 Task: Use the formula "QUARTILE.INC" in spreadsheet "Project portfolio".
Action: Mouse moved to (113, 79)
Screenshot: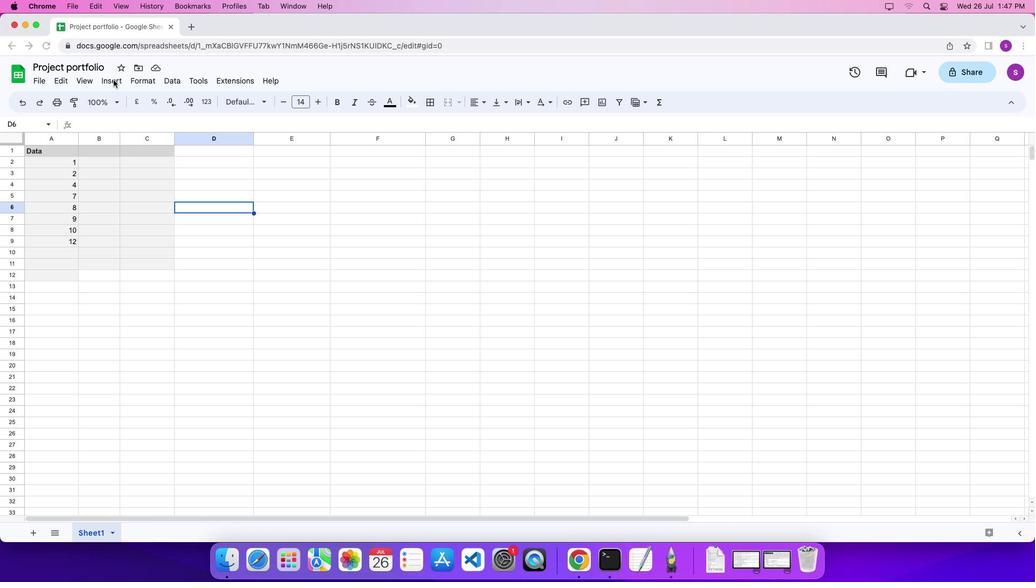 
Action: Mouse pressed left at (113, 79)
Screenshot: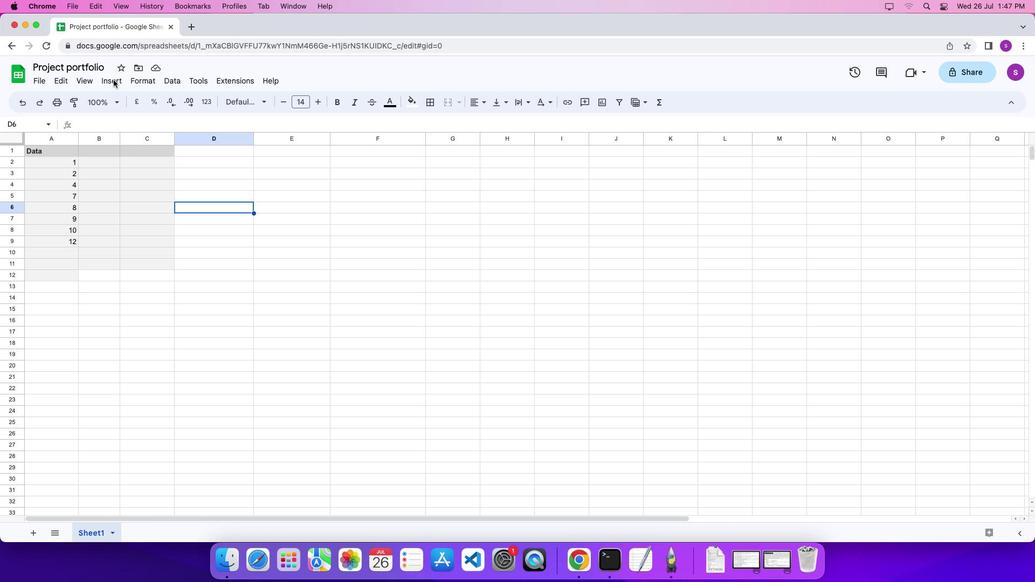 
Action: Mouse moved to (115, 80)
Screenshot: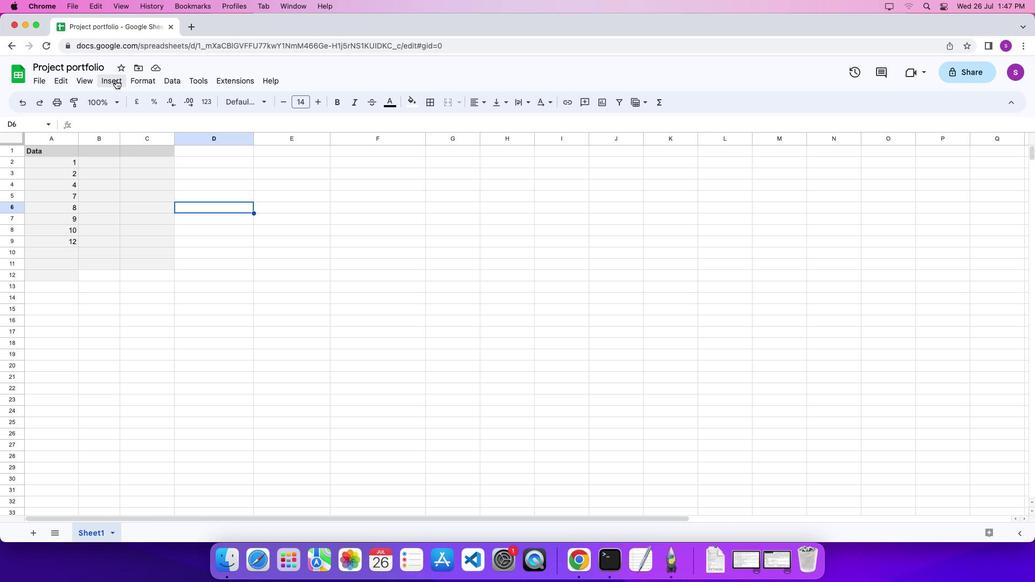 
Action: Mouse pressed left at (115, 80)
Screenshot: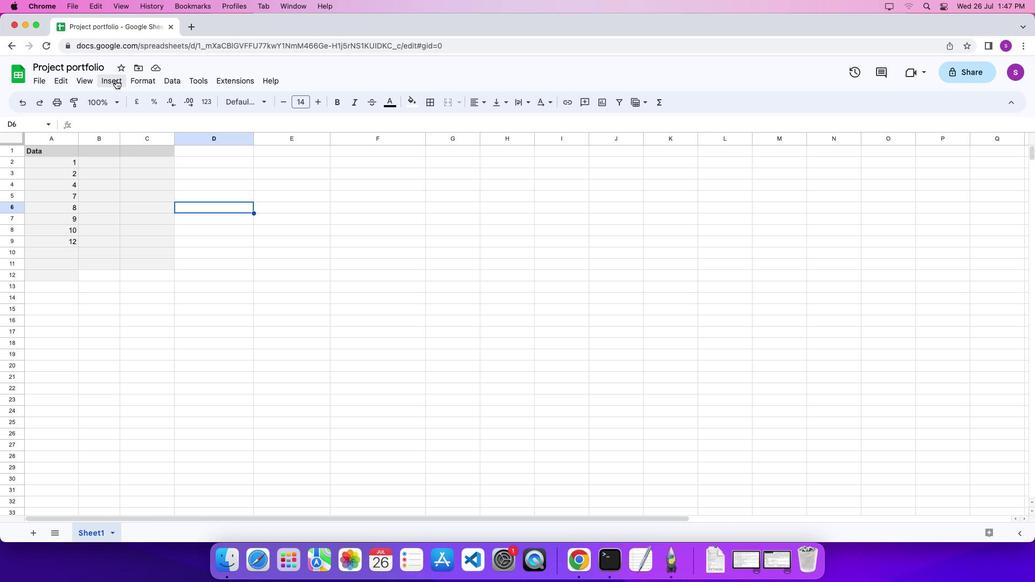 
Action: Mouse moved to (479, 512)
Screenshot: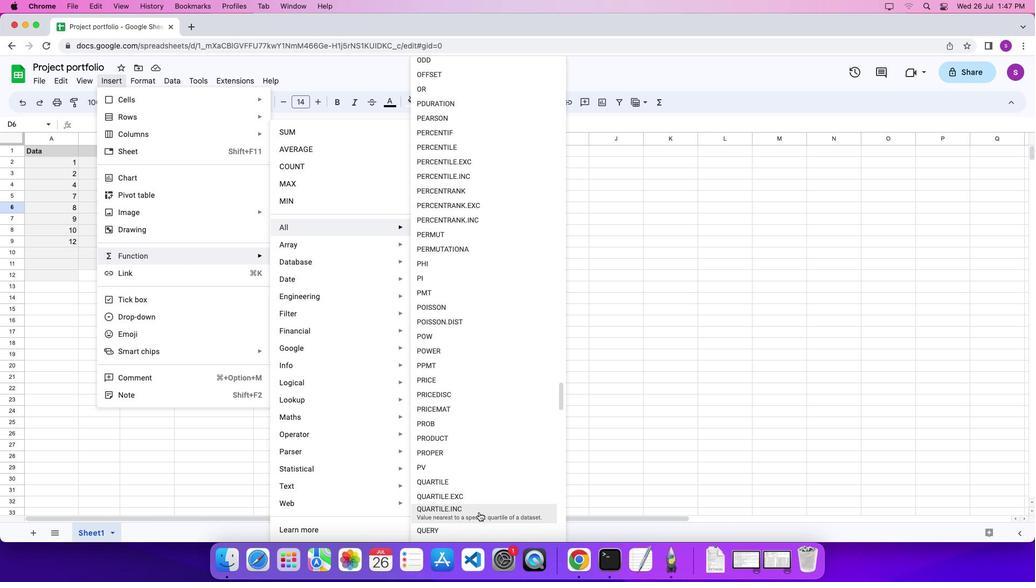 
Action: Mouse pressed left at (479, 512)
Screenshot: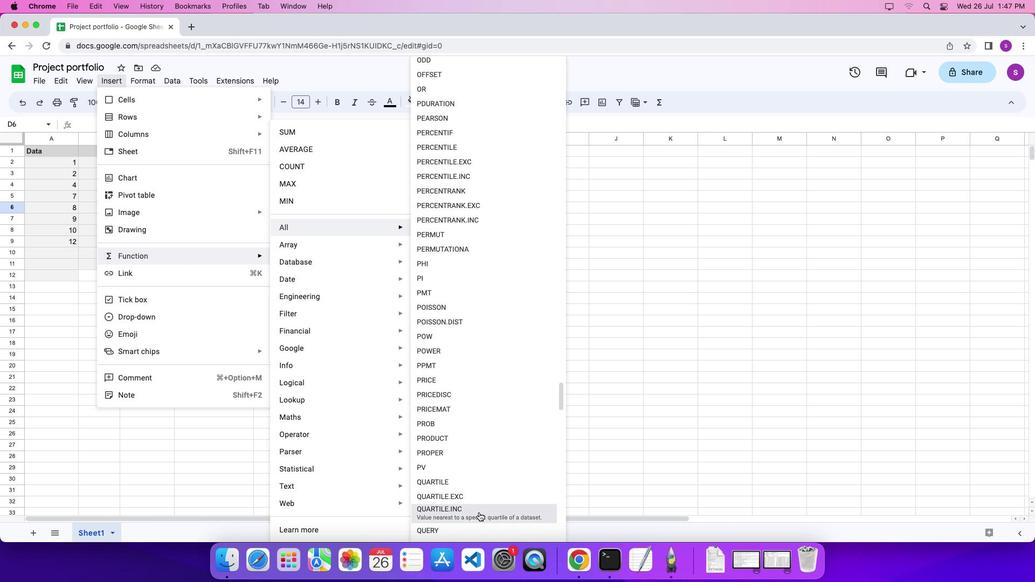 
Action: Mouse moved to (56, 159)
Screenshot: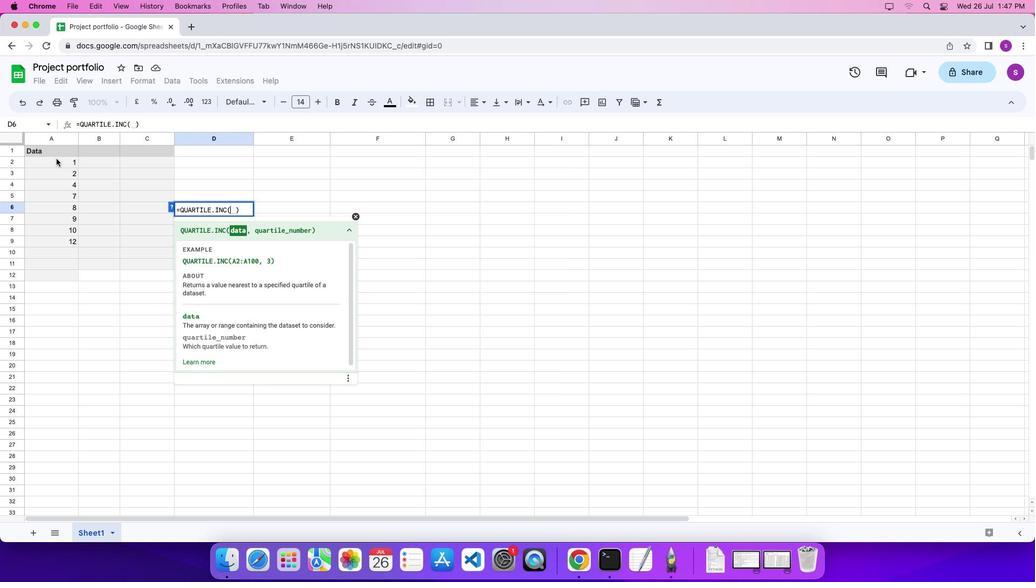 
Action: Mouse pressed left at (56, 159)
Screenshot: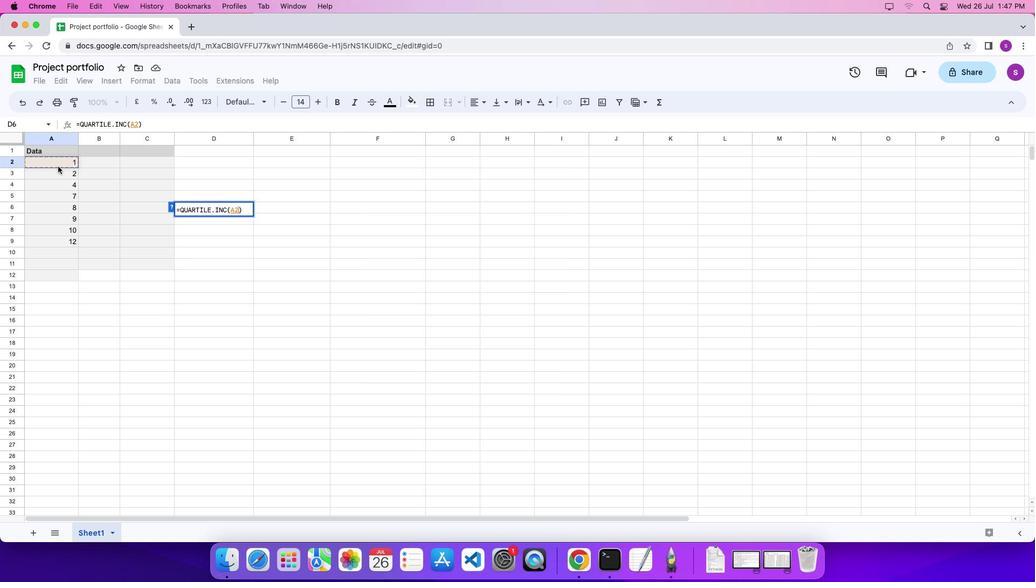
Action: Mouse moved to (59, 241)
Screenshot: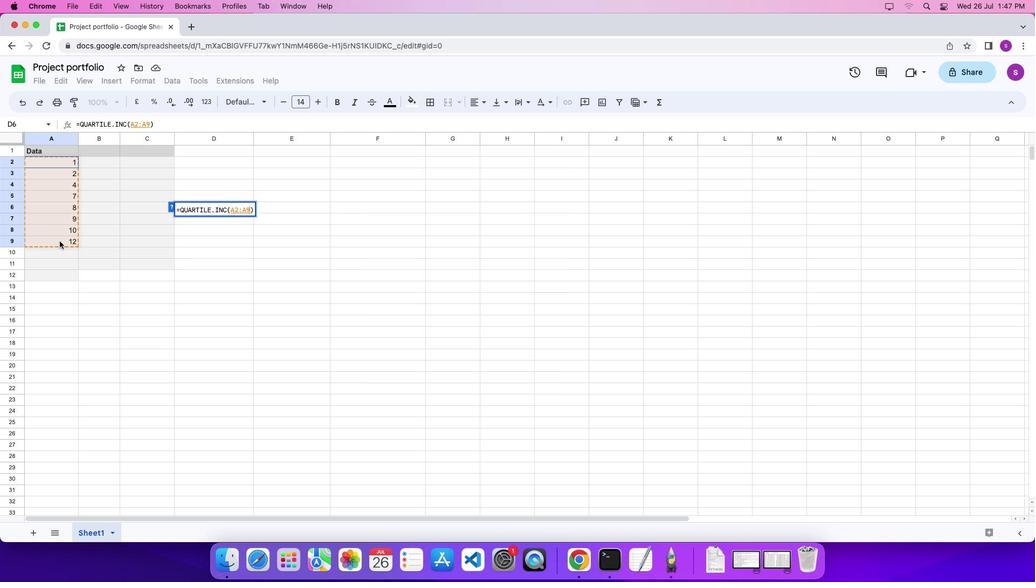 
Action: Key pressed ',''1''\x03'
Screenshot: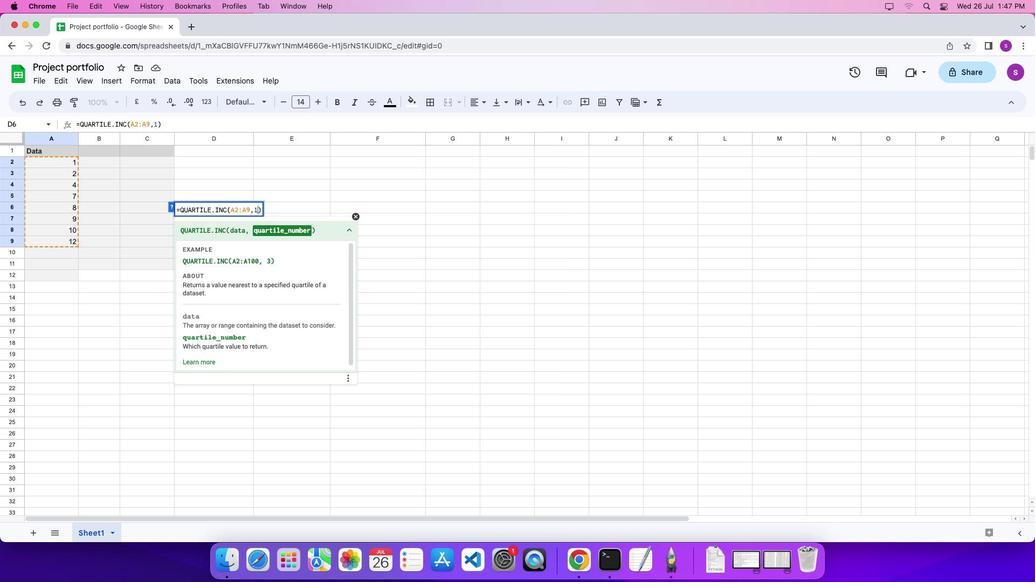 
Action: Mouse moved to (54, 238)
Screenshot: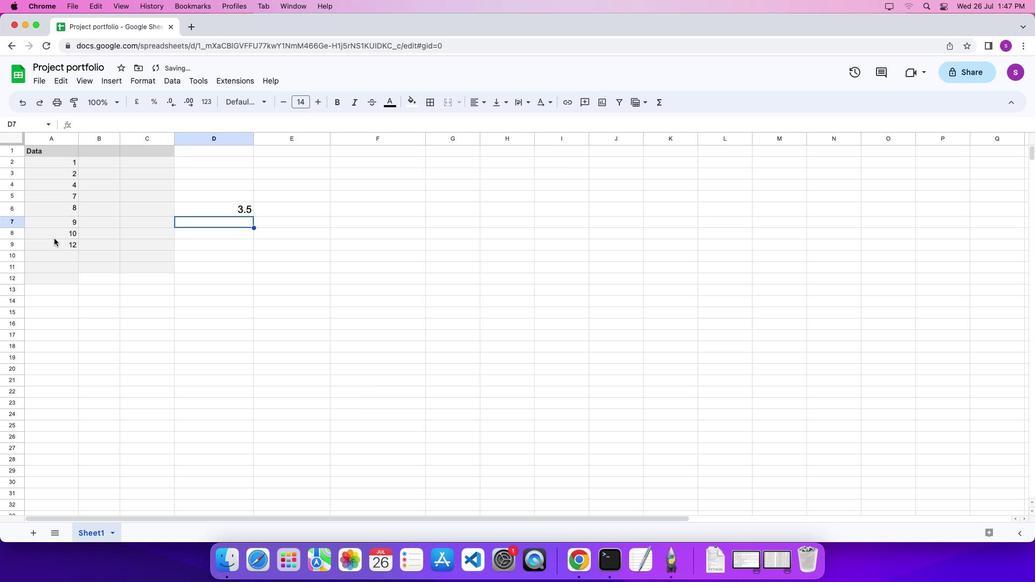 
